 Task: Look for products in the category "Mexican Cheese Blend" from Dietz & Watson only.
Action: Mouse moved to (981, 348)
Screenshot: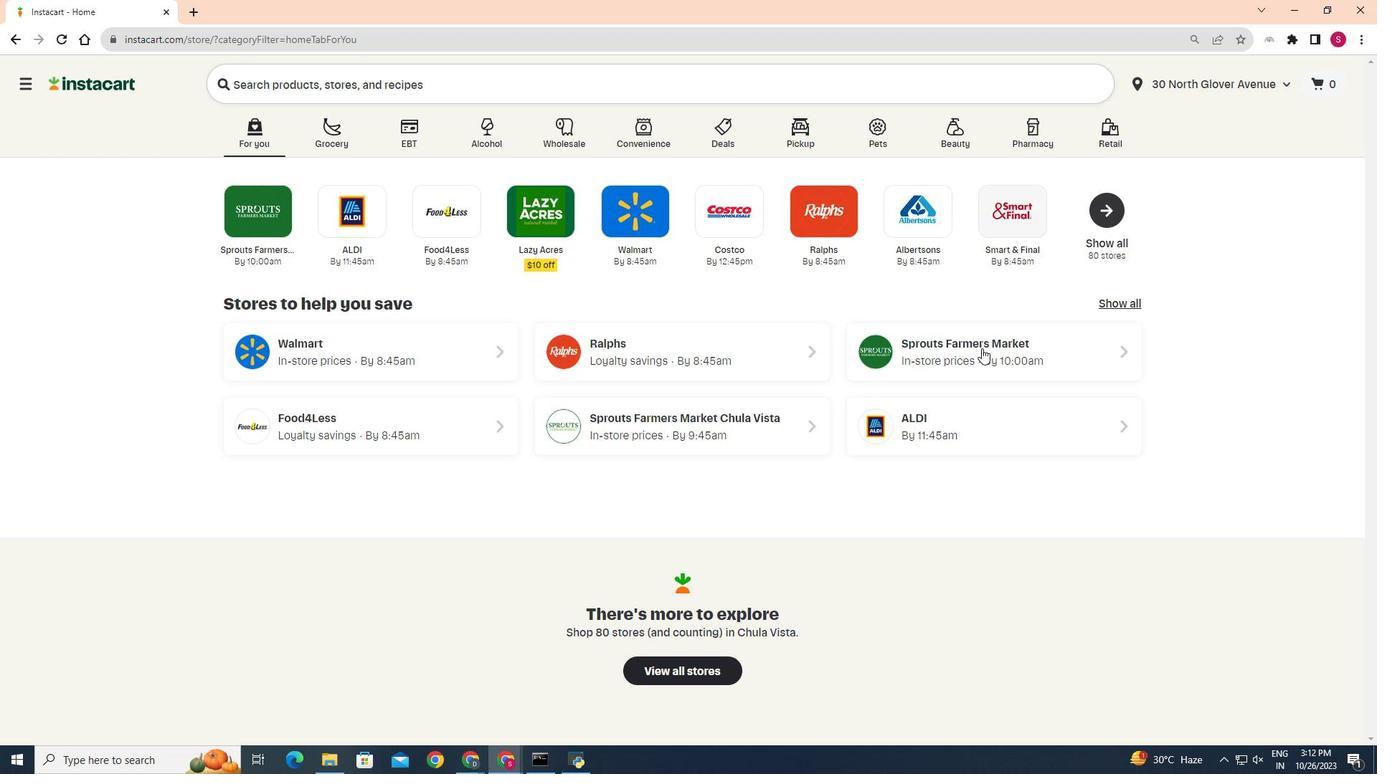 
Action: Mouse pressed left at (981, 348)
Screenshot: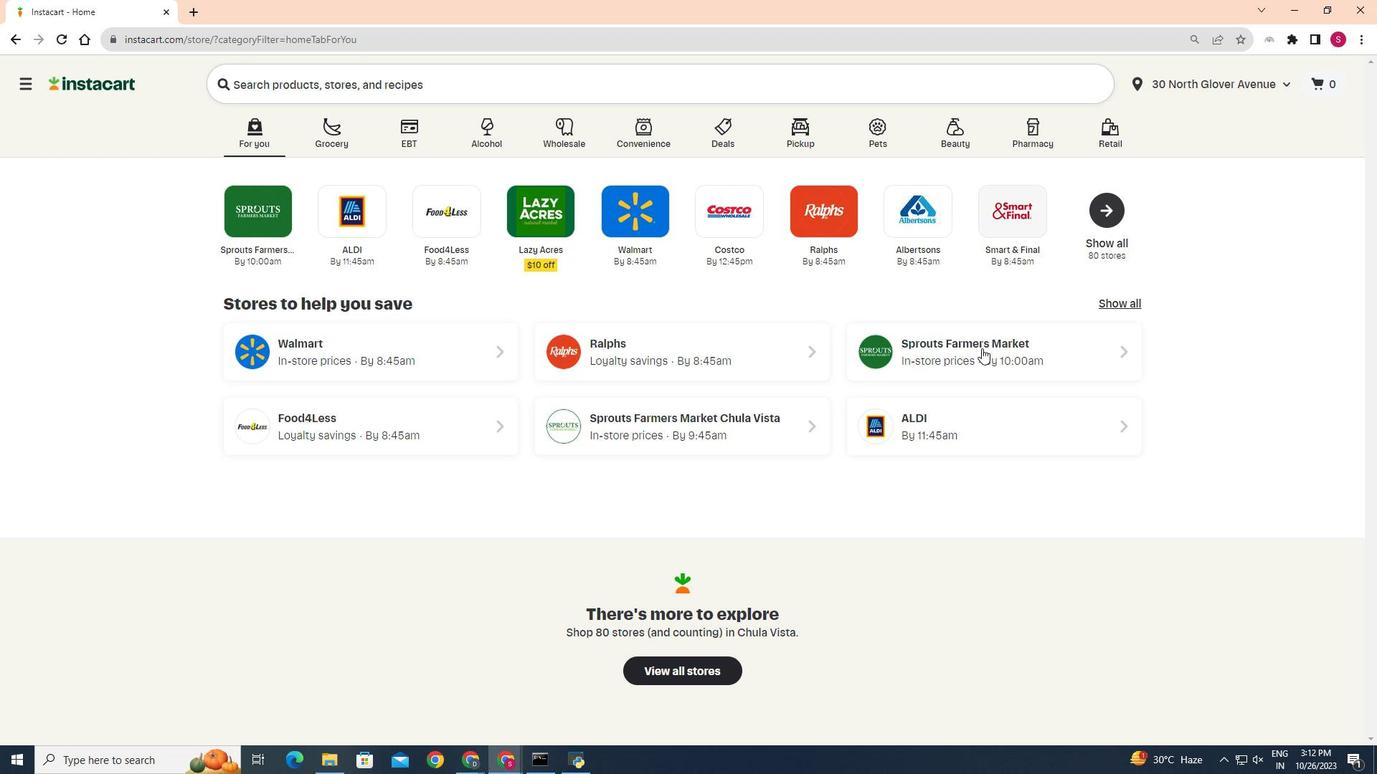 
Action: Mouse moved to (40, 605)
Screenshot: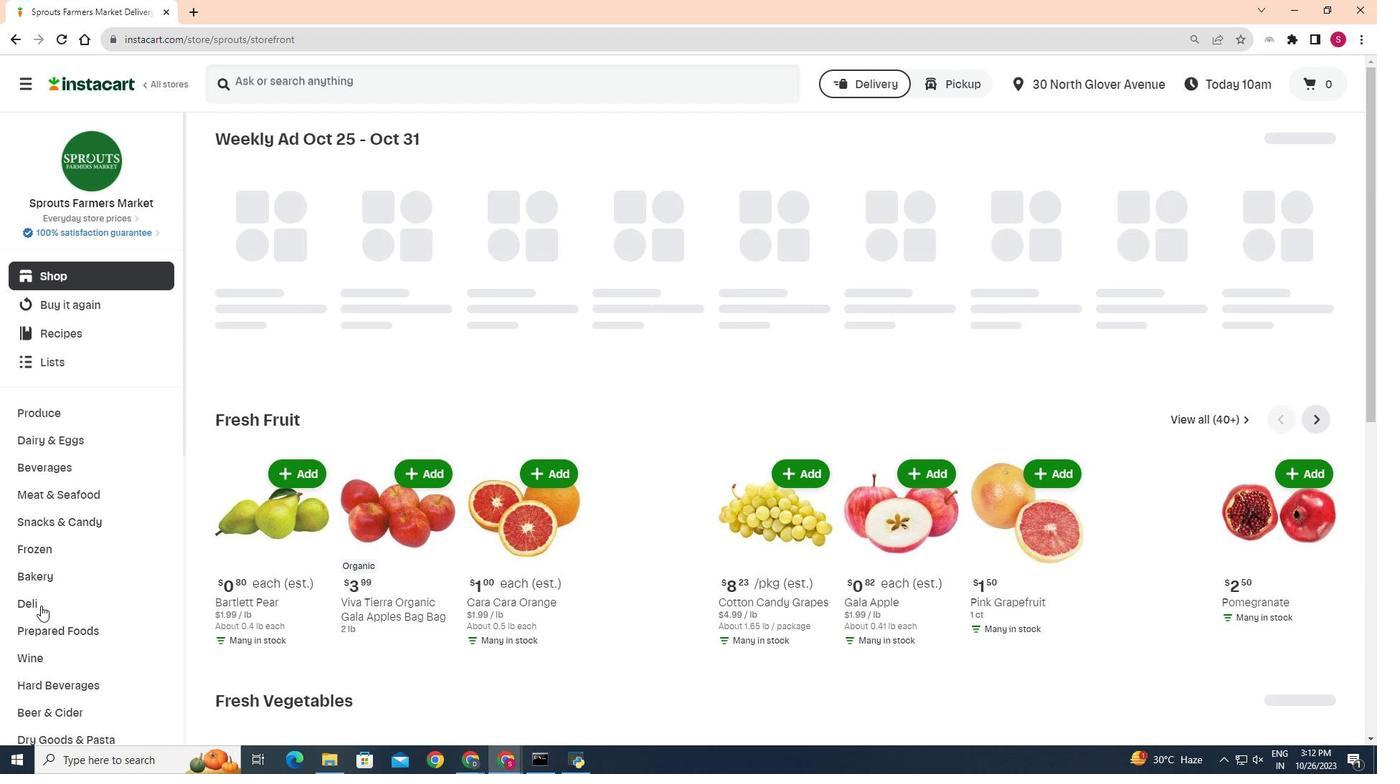 
Action: Mouse pressed left at (40, 605)
Screenshot: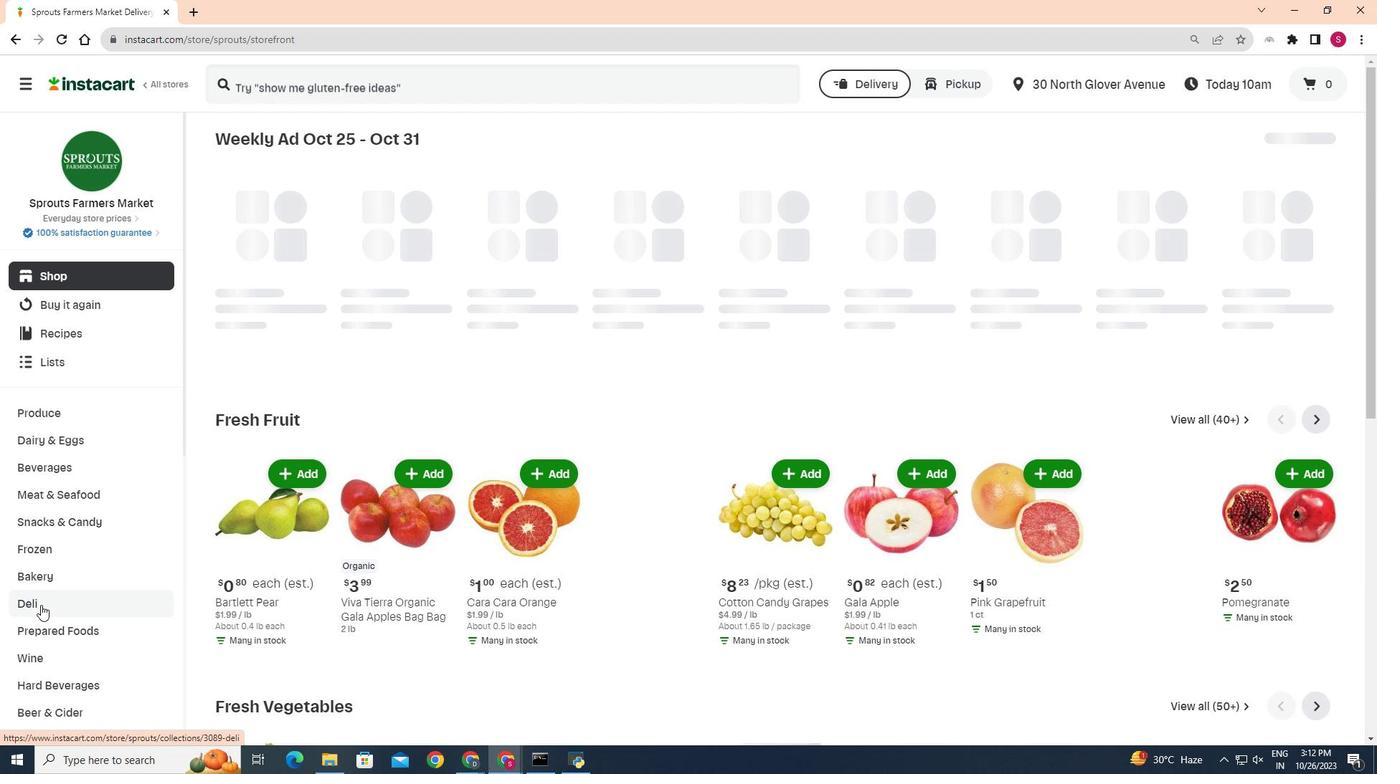 
Action: Mouse moved to (370, 184)
Screenshot: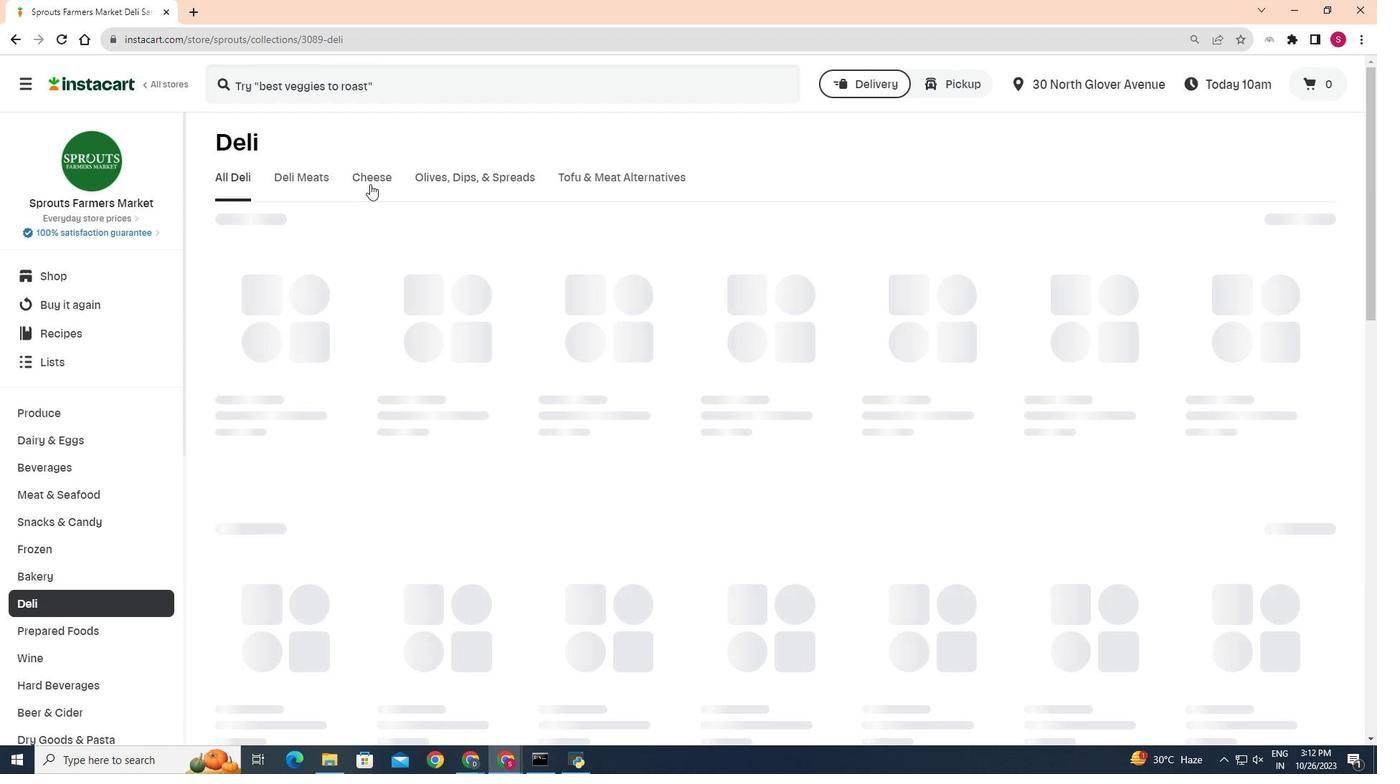 
Action: Mouse pressed left at (370, 184)
Screenshot: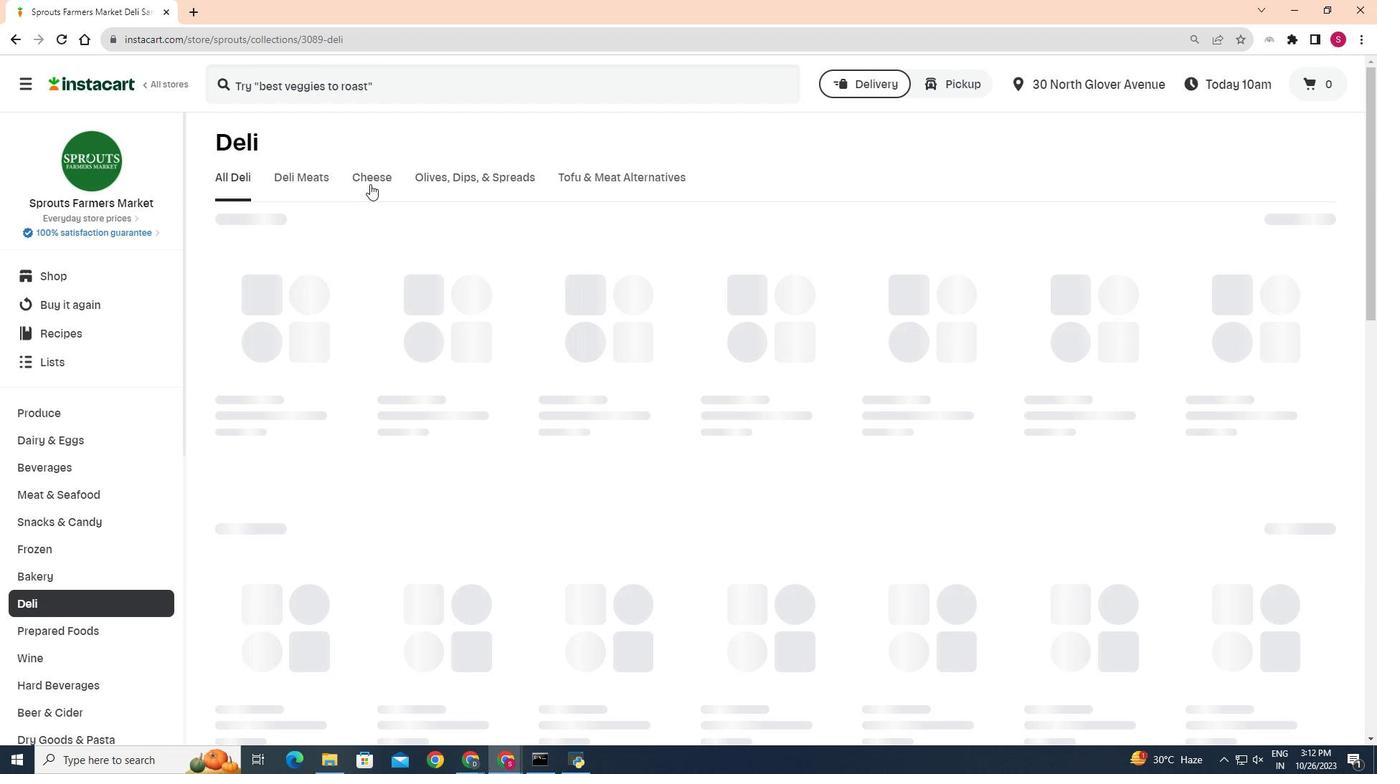 
Action: Mouse moved to (463, 233)
Screenshot: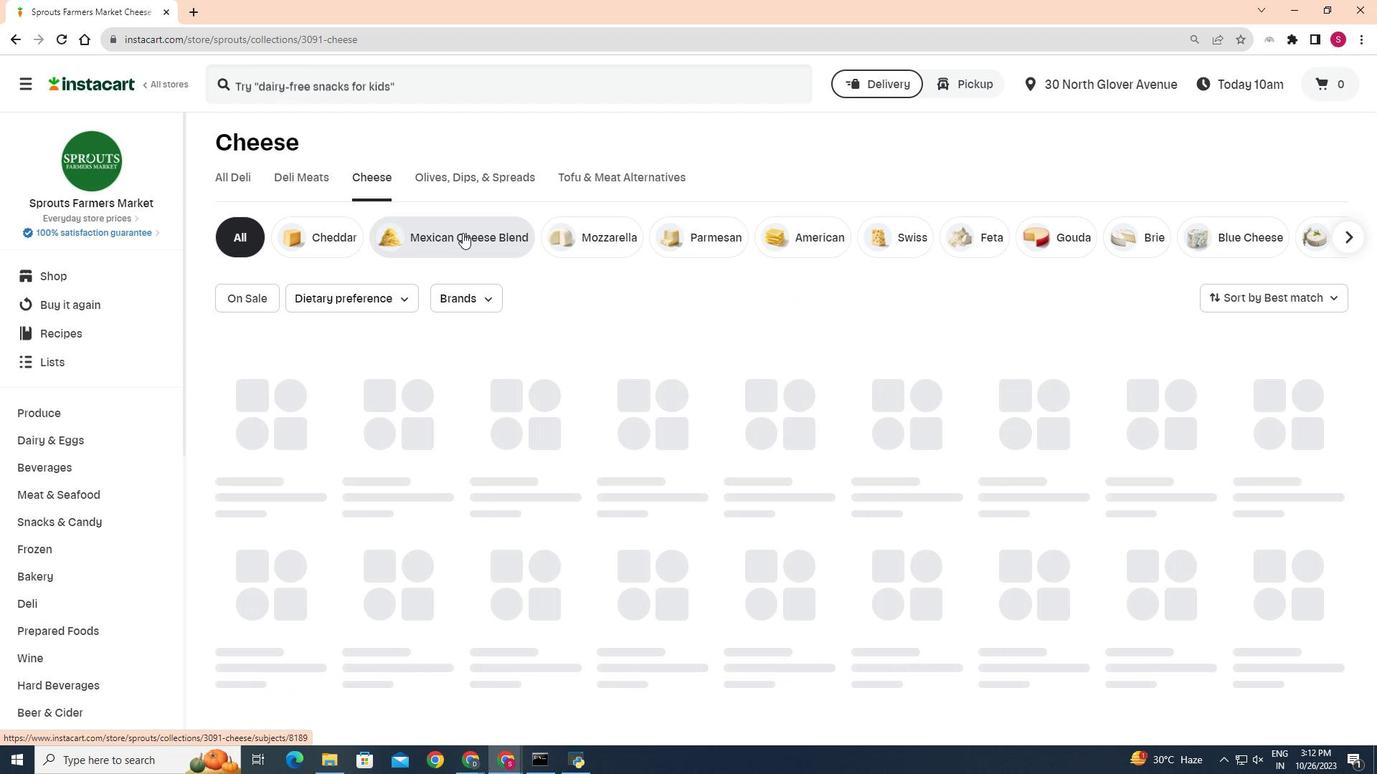 
Action: Mouse pressed left at (463, 233)
Screenshot: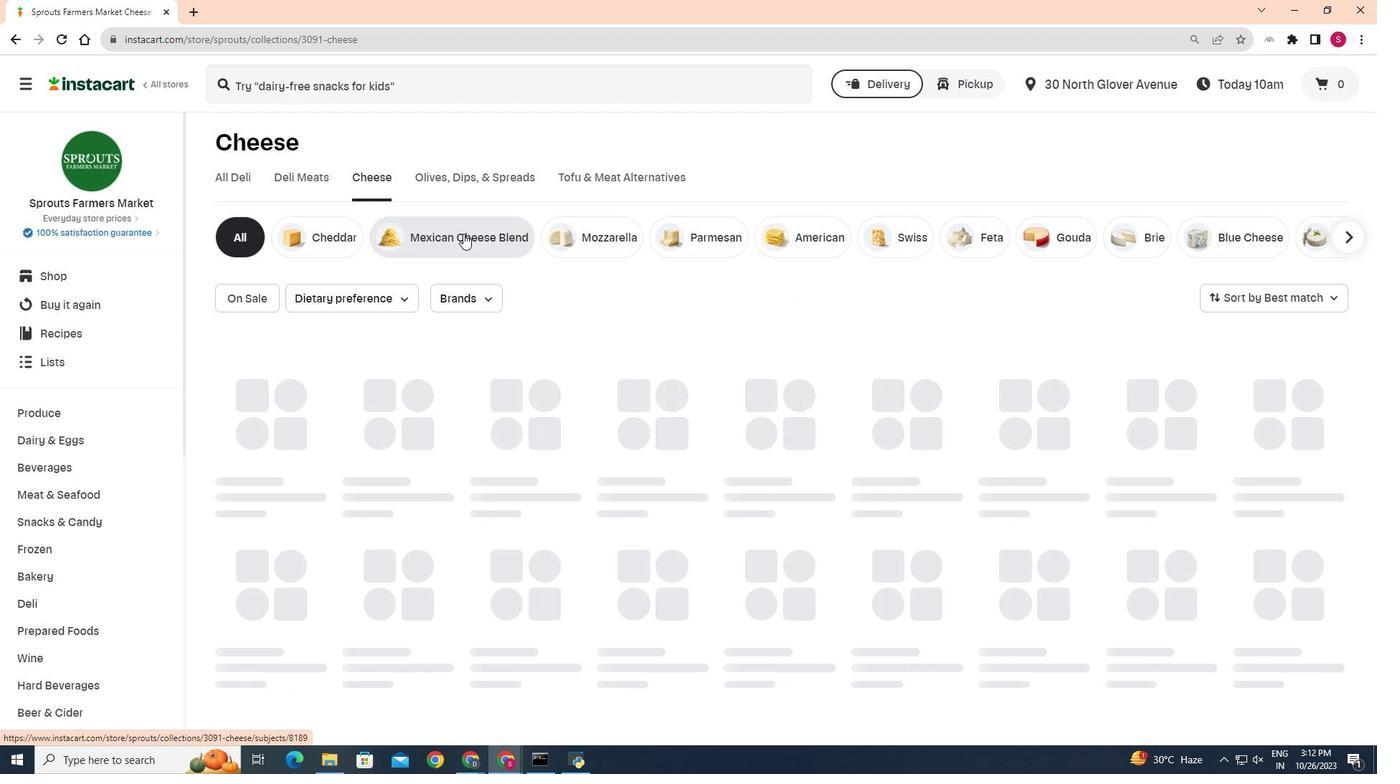 
Action: Mouse moved to (415, 299)
Screenshot: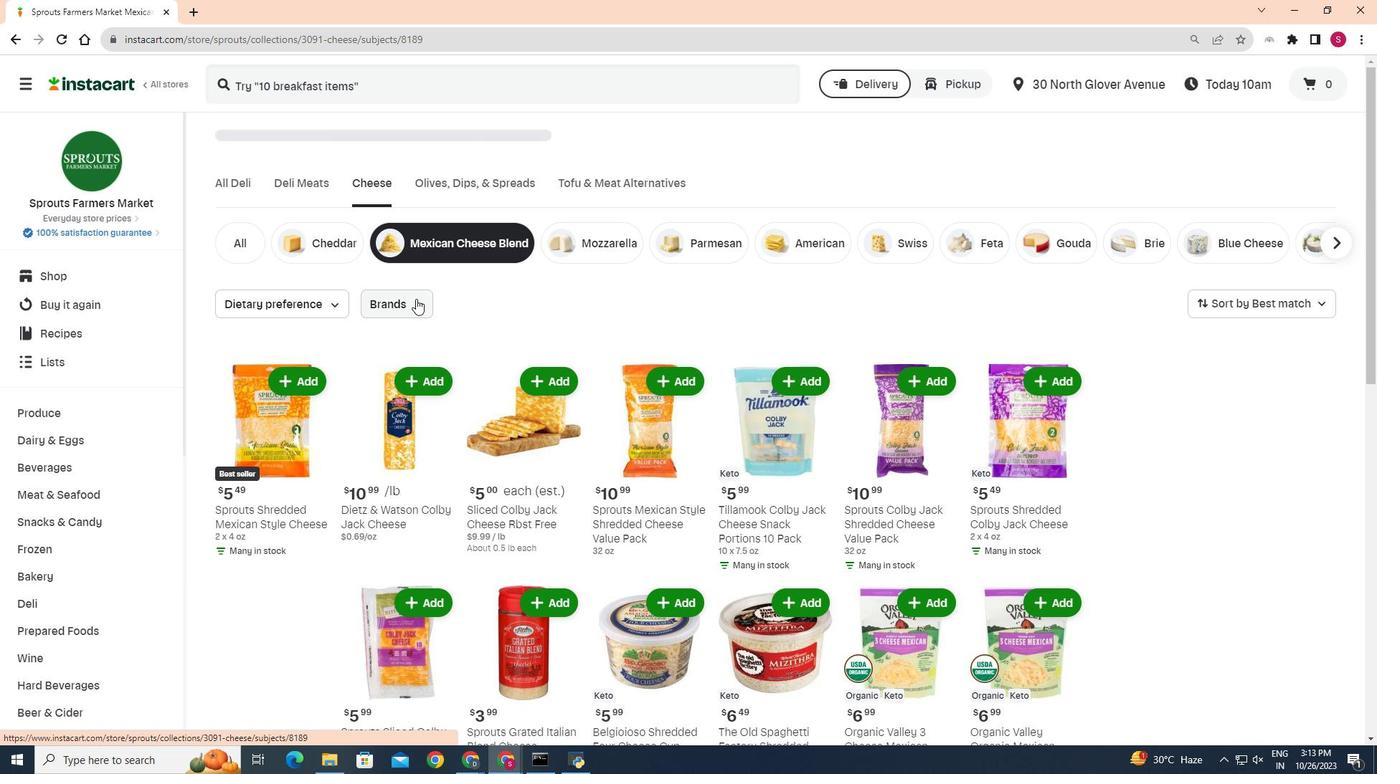 
Action: Mouse pressed left at (415, 299)
Screenshot: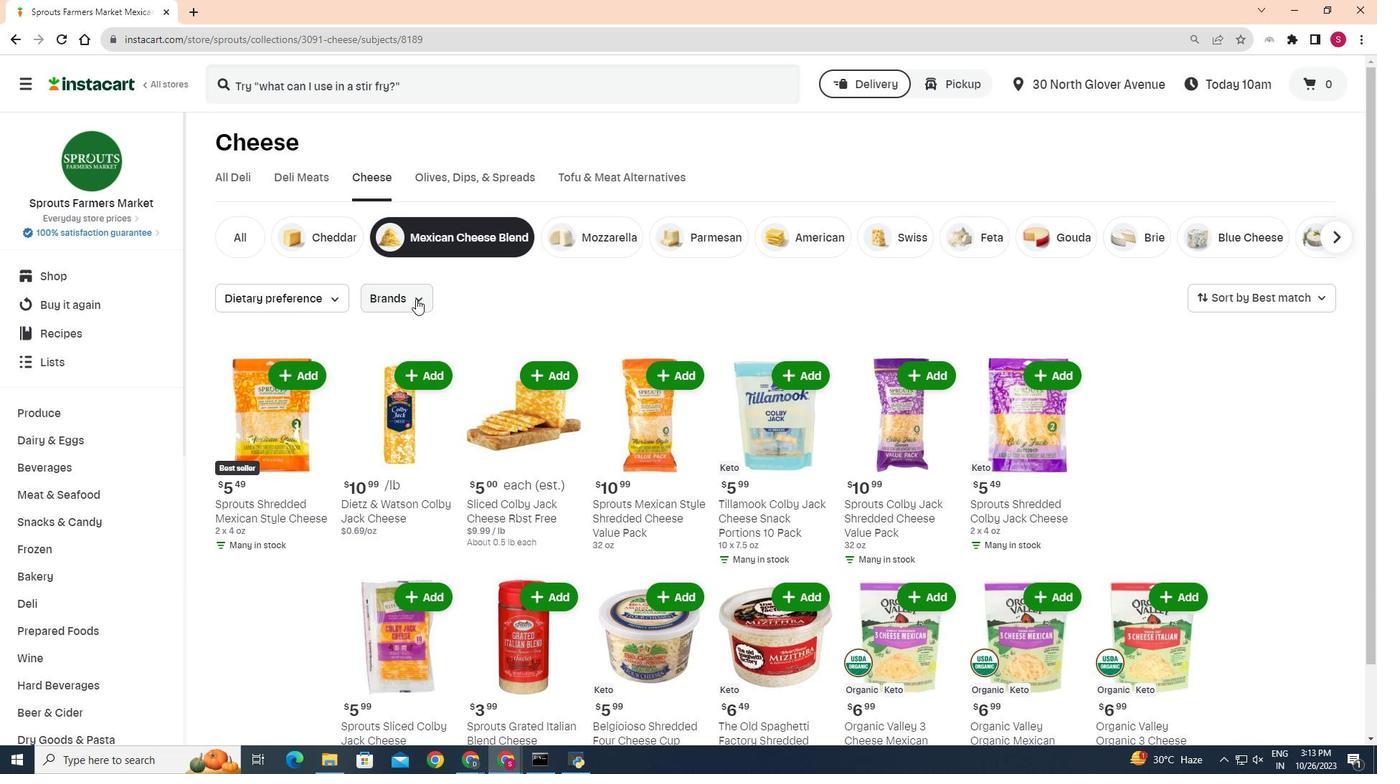 
Action: Mouse moved to (418, 359)
Screenshot: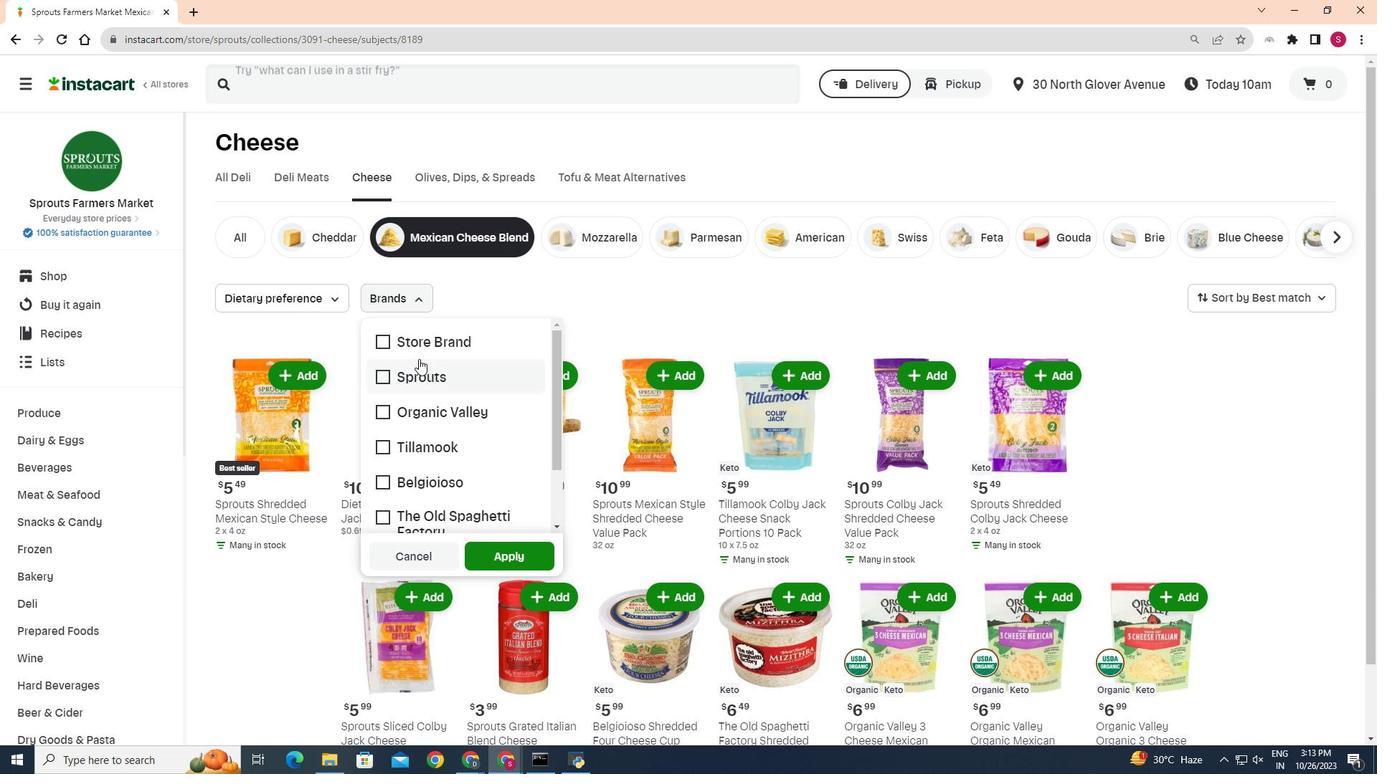 
Action: Mouse scrolled (418, 358) with delta (0, 0)
Screenshot: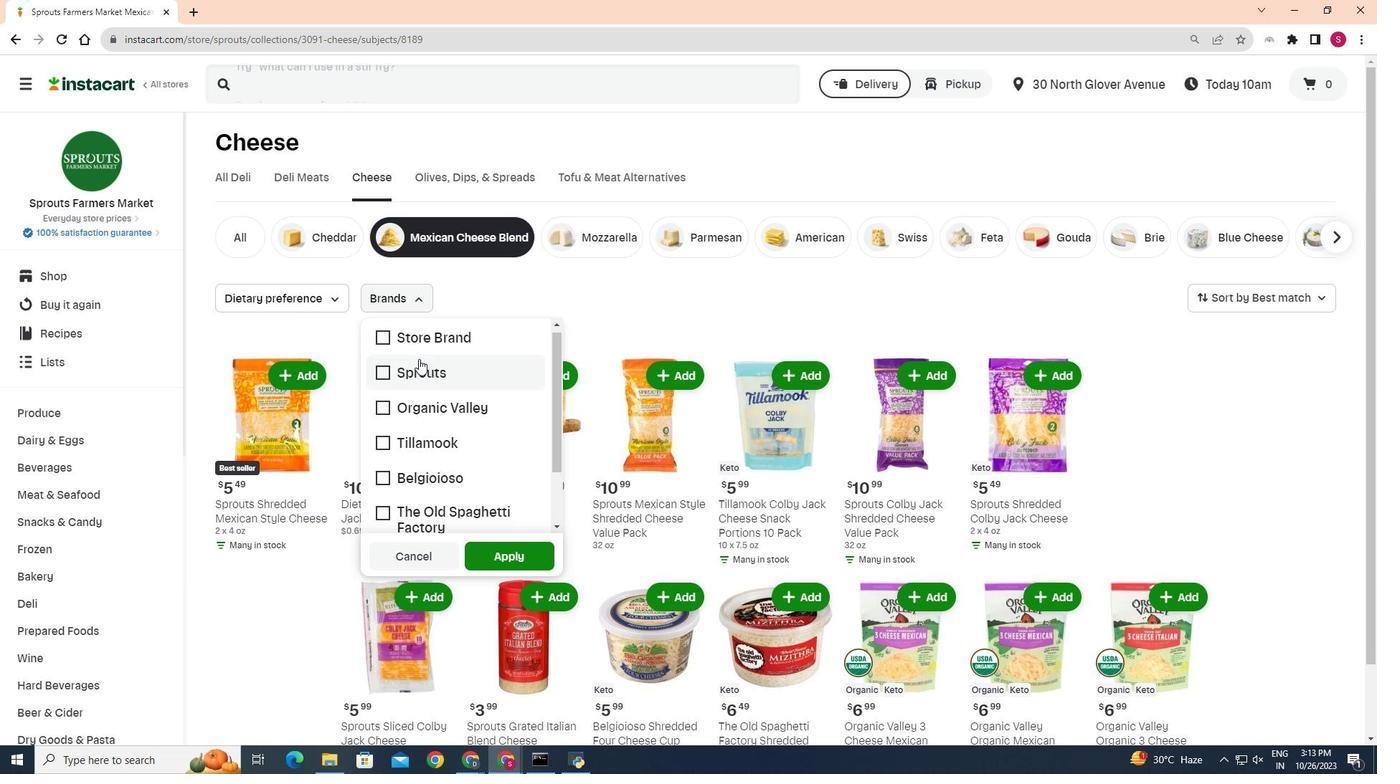 
Action: Mouse scrolled (418, 358) with delta (0, 0)
Screenshot: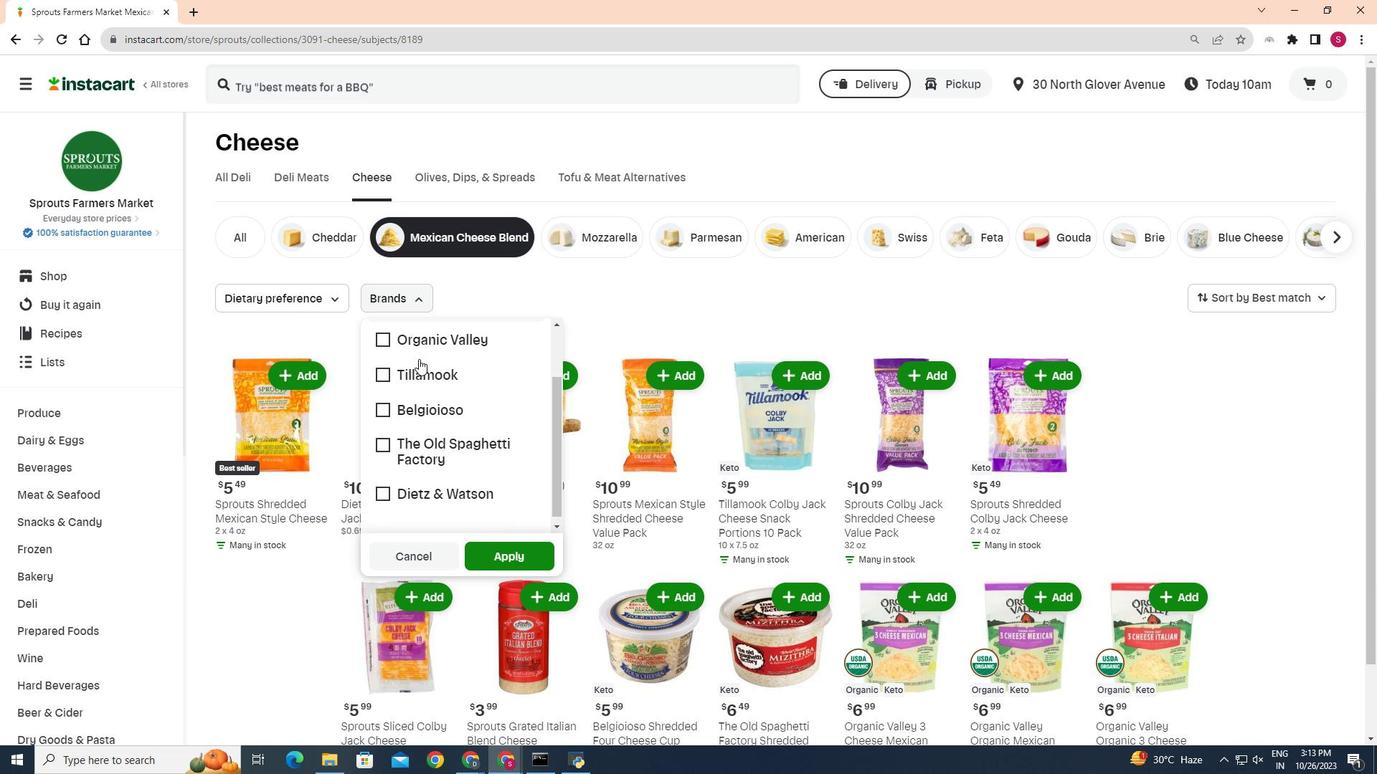 
Action: Mouse moved to (381, 494)
Screenshot: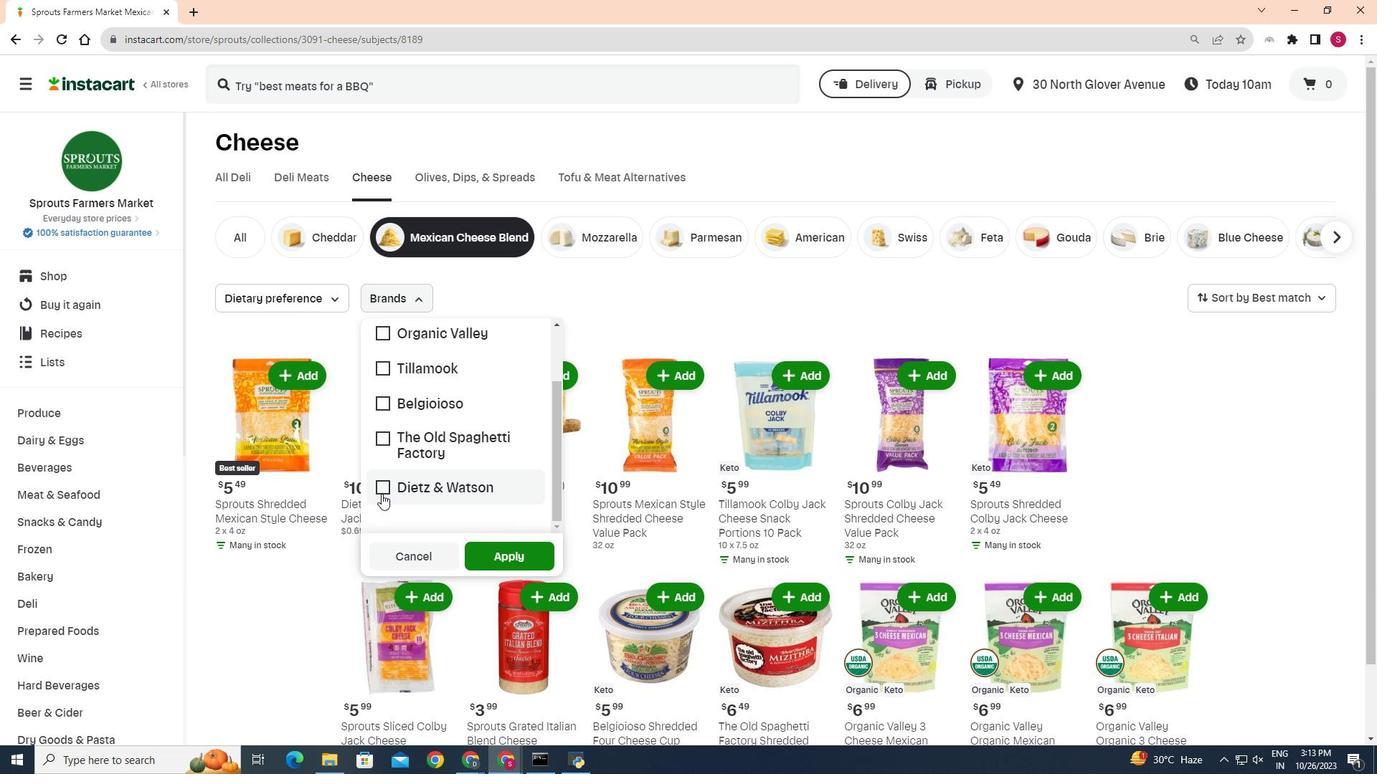 
Action: Mouse pressed left at (381, 494)
Screenshot: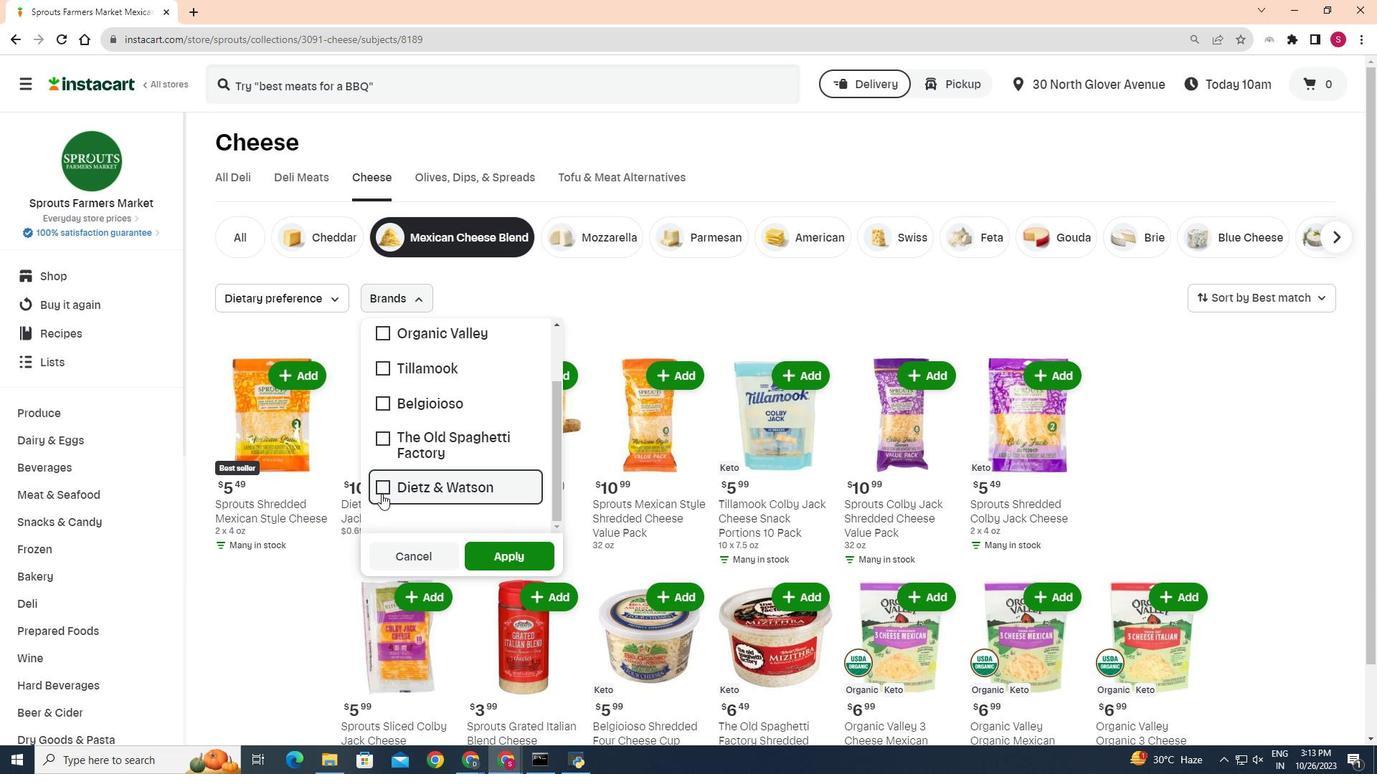 
Action: Mouse moved to (495, 542)
Screenshot: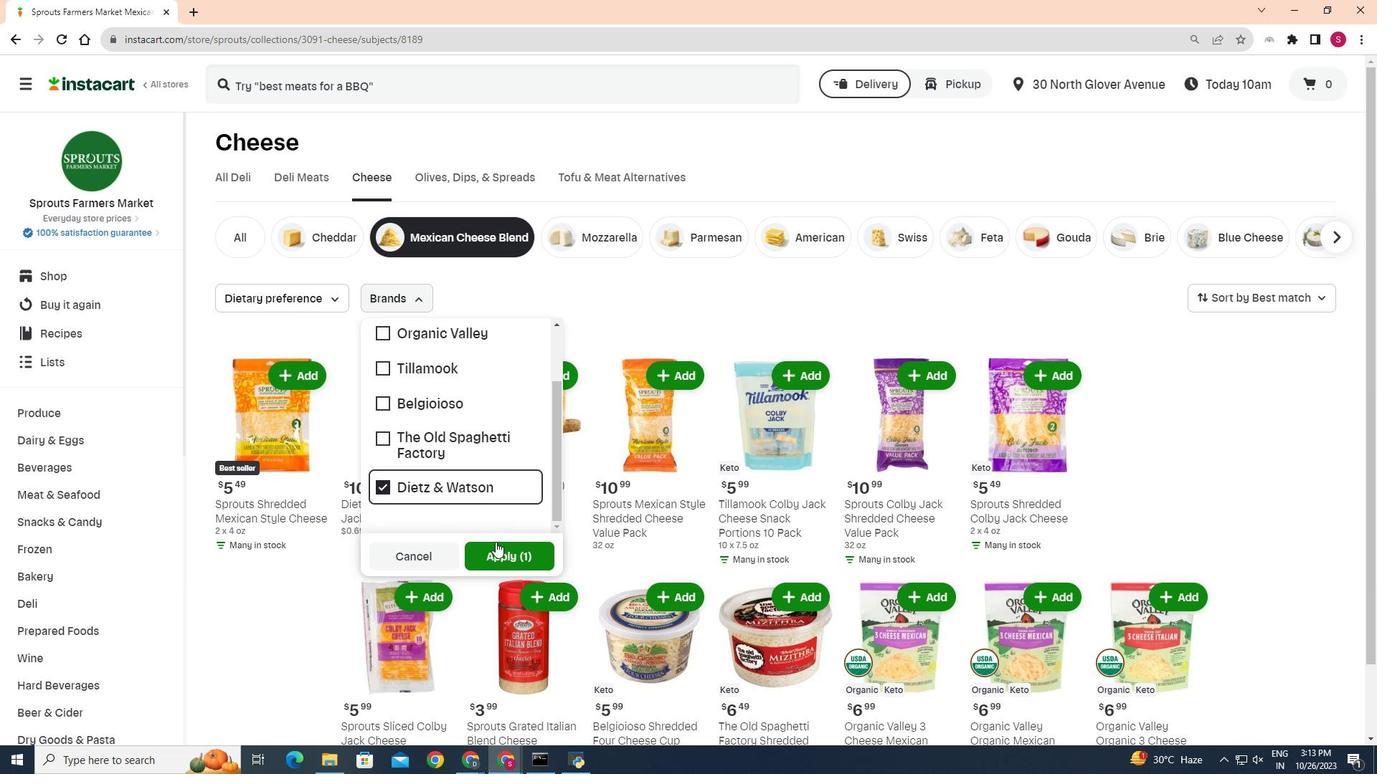 
Action: Mouse pressed left at (495, 542)
Screenshot: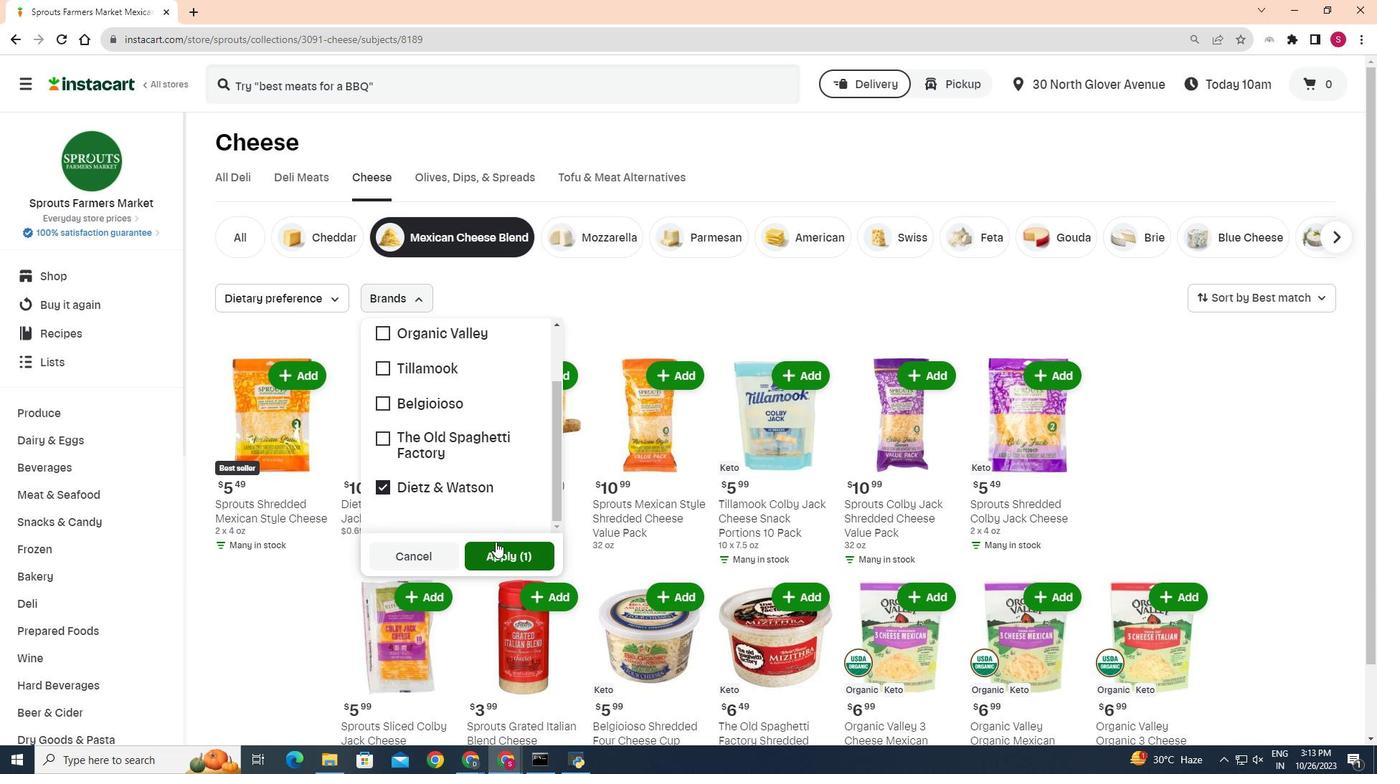 
Action: Mouse moved to (626, 404)
Screenshot: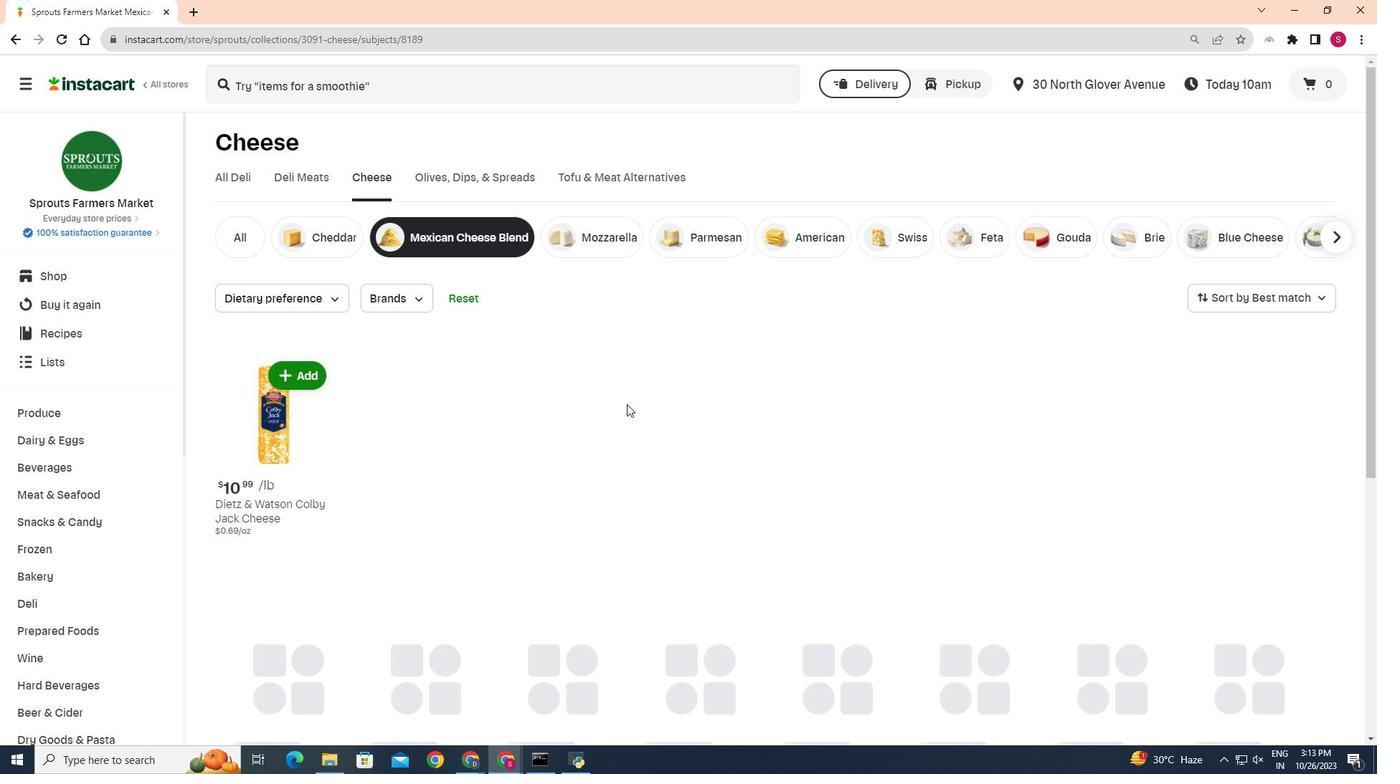 
